 Task: Create Card Business License Review in Board Brand Development Strategies to Workspace Executive Assistance. Create Card Vacation Rental Review in Board Voice of Employee Surveys and Analysis to Workspace Executive Assistance. Create Card Business License Review in Board Diversity and Inclusion Employee Training and Education Resources to Workspace Executive Assistance
Action: Mouse moved to (748, 408)
Screenshot: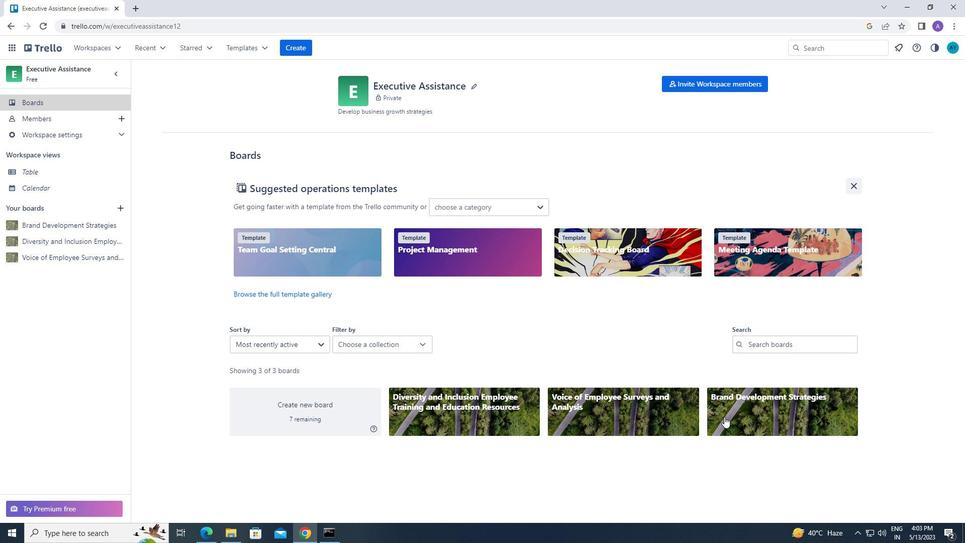 
Action: Mouse pressed left at (748, 408)
Screenshot: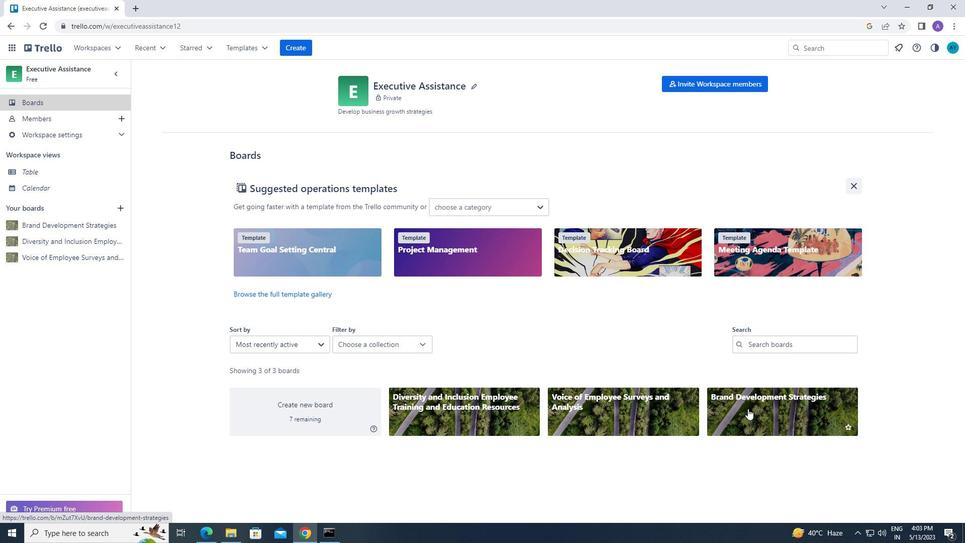 
Action: Mouse moved to (332, 129)
Screenshot: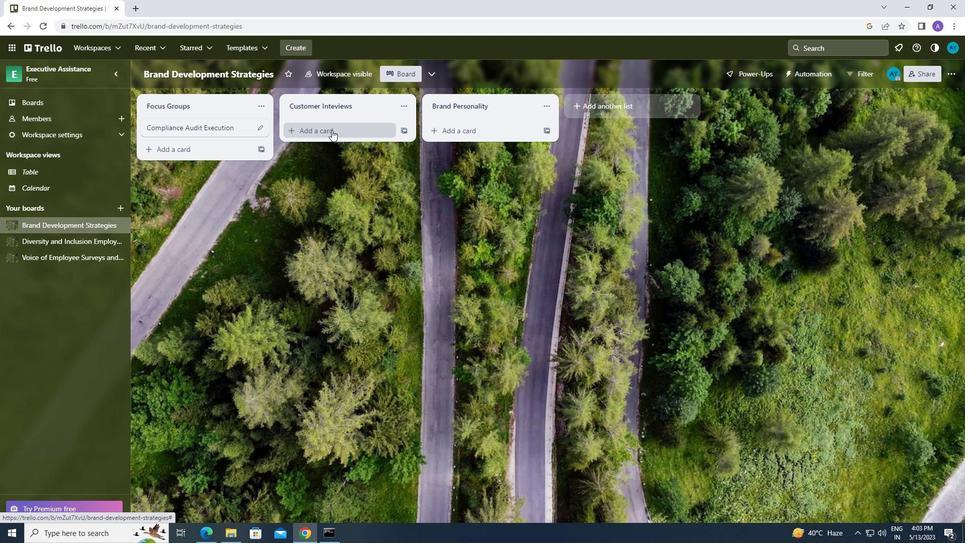 
Action: Mouse pressed left at (332, 129)
Screenshot: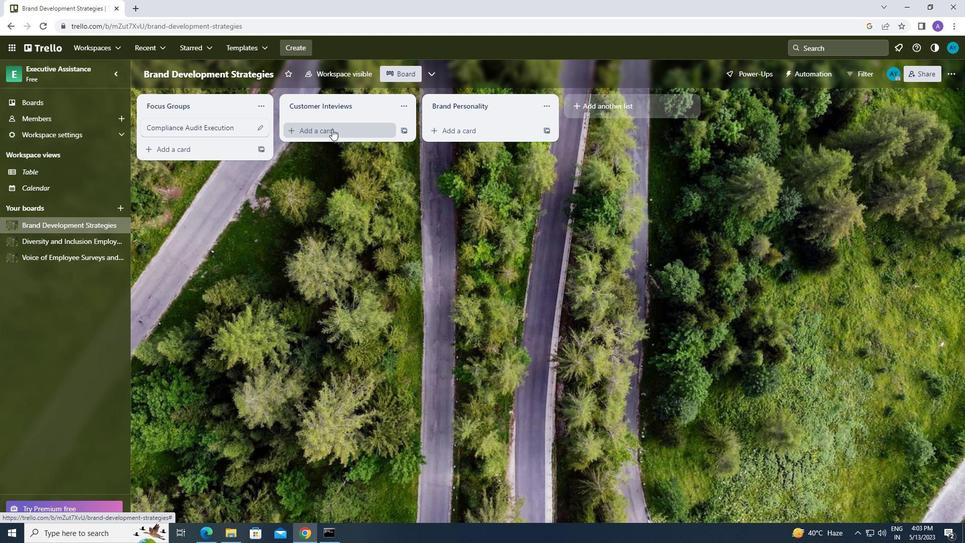 
Action: Key pressed b<Key.caps_lock>usiness<Key.space><Key.caps_lock>l<Key.caps_lock>icense<Key.space>
Screenshot: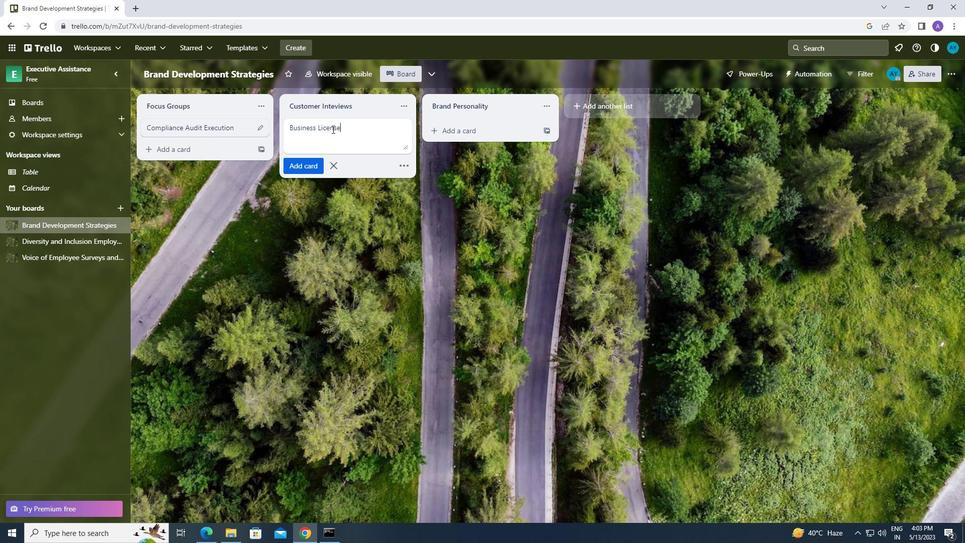 
Action: Mouse moved to (359, 192)
Screenshot: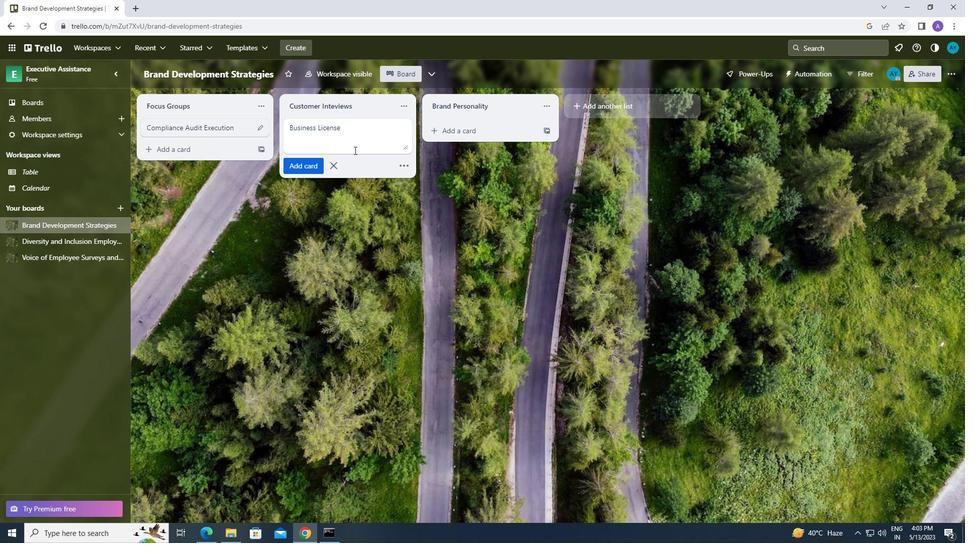 
Action: Key pressed <Key.caps_lock>r<Key.caps_lock>eview
Screenshot: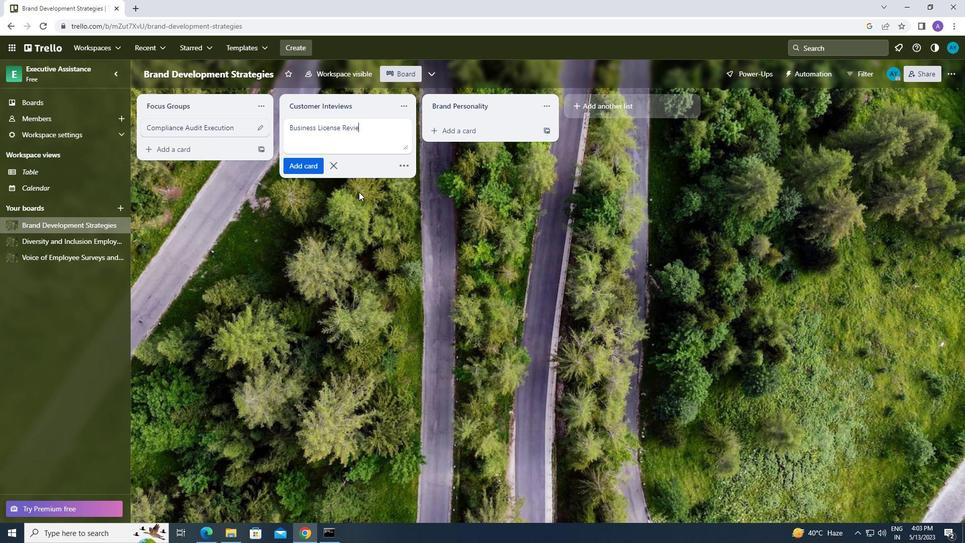 
Action: Mouse moved to (352, 224)
Screenshot: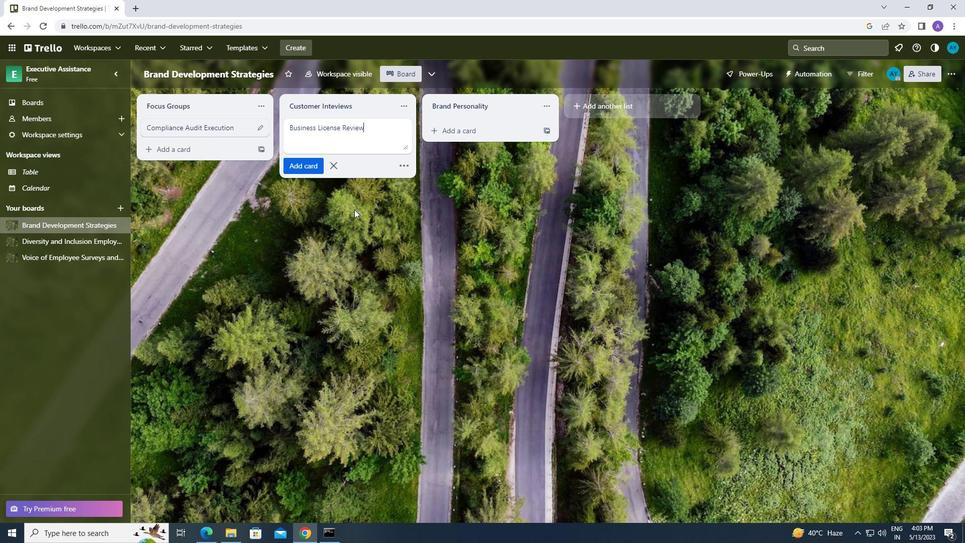 
Action: Mouse pressed left at (352, 224)
Screenshot: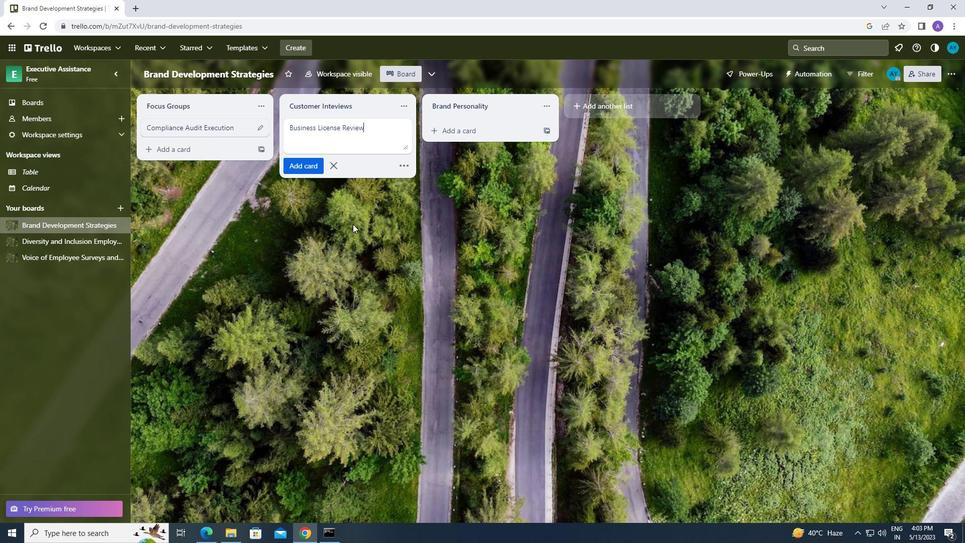 
Action: Mouse moved to (109, 50)
Screenshot: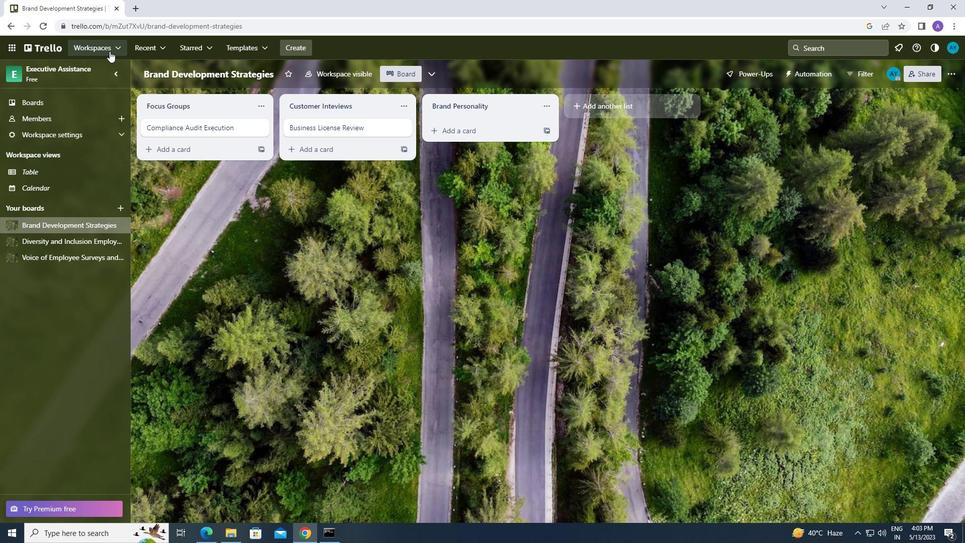 
Action: Mouse pressed left at (109, 50)
Screenshot: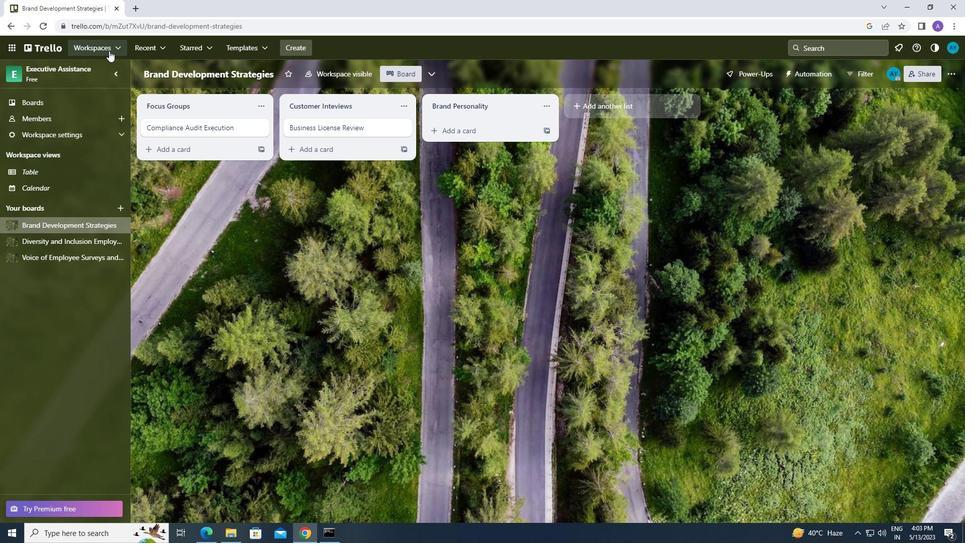 
Action: Mouse moved to (117, 265)
Screenshot: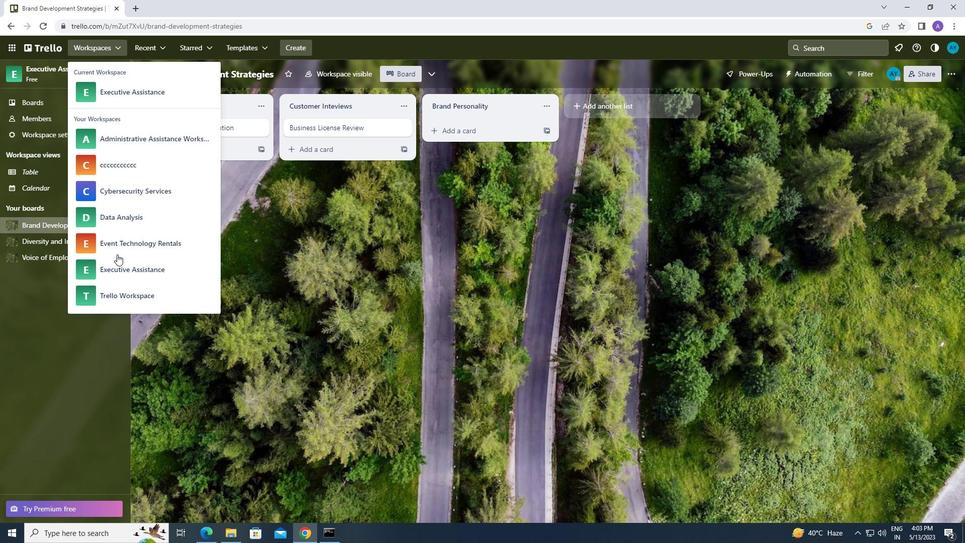 
Action: Mouse pressed left at (117, 265)
Screenshot: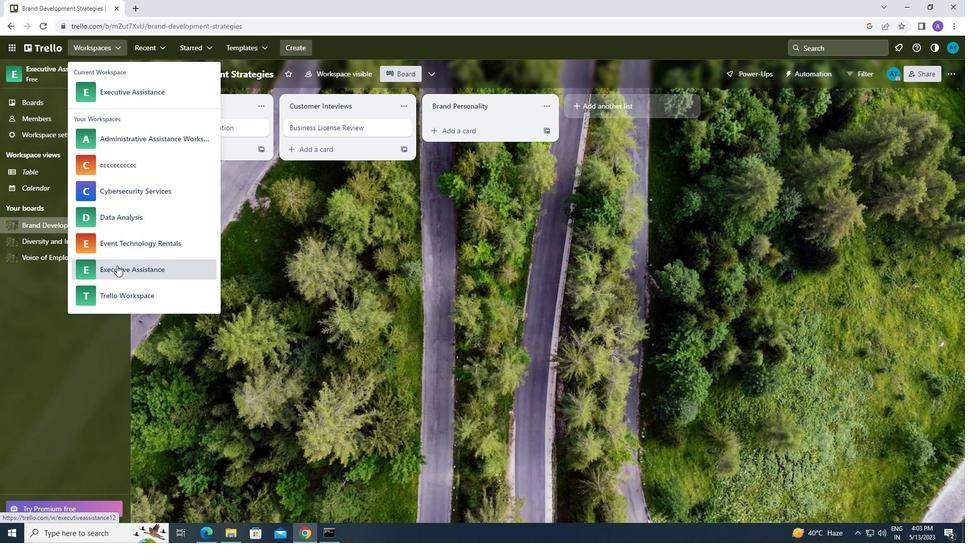 
Action: Mouse moved to (769, 418)
Screenshot: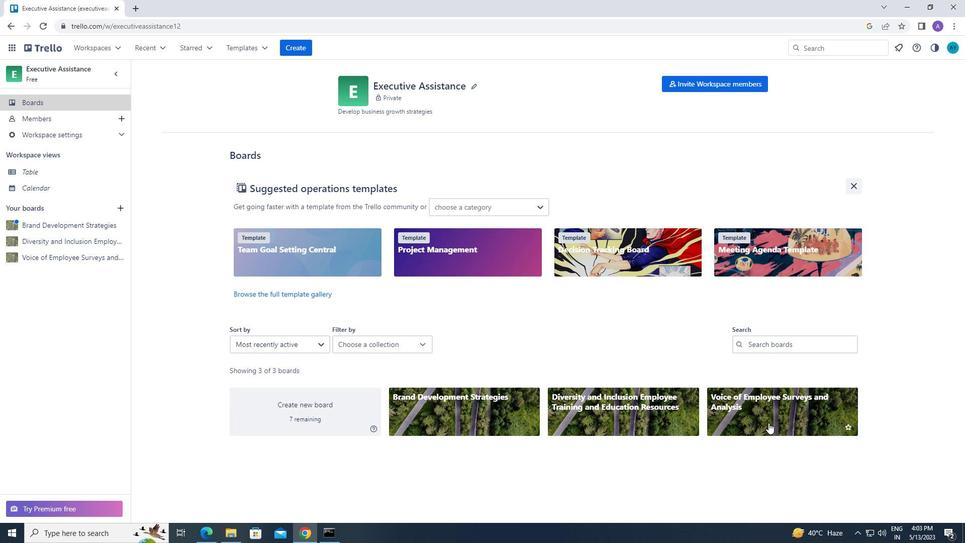 
Action: Mouse pressed left at (769, 418)
Screenshot: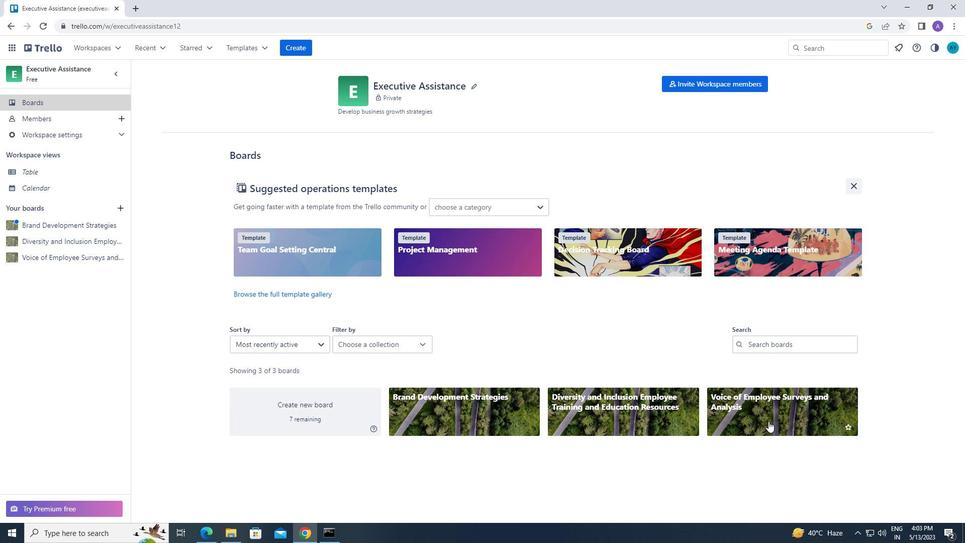 
Action: Mouse moved to (339, 126)
Screenshot: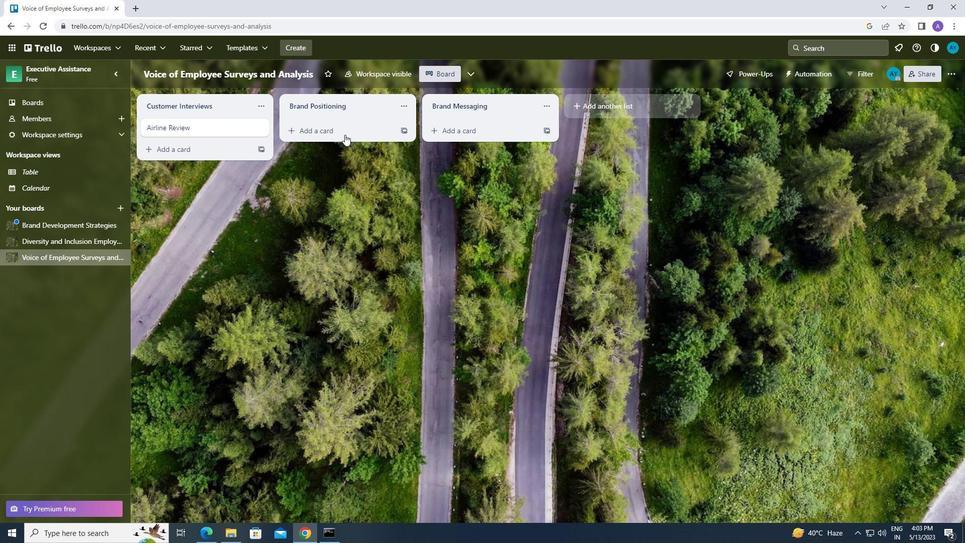 
Action: Mouse pressed left at (339, 126)
Screenshot: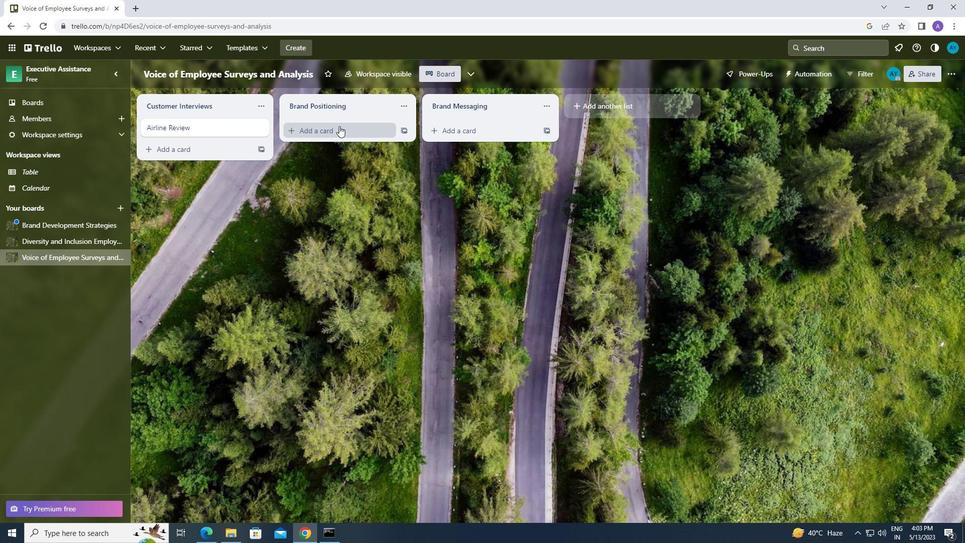 
Action: Mouse moved to (331, 131)
Screenshot: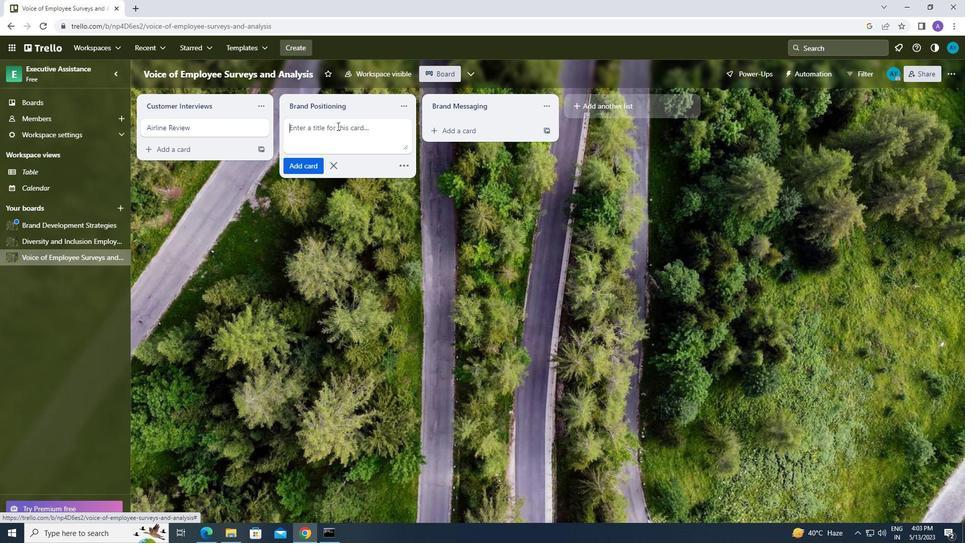 
Action: Mouse pressed left at (331, 131)
Screenshot: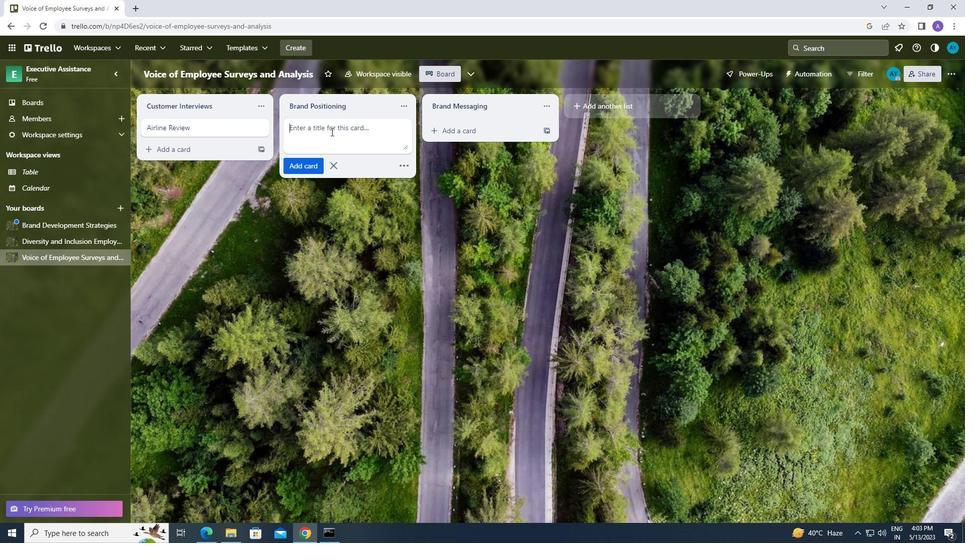 
Action: Key pressed v<Key.backspace><Key.caps_lock>v<Key.caps_lock>acation<Key.space><Key.caps_lock>r<Key.caps_lock>ental<Key.space><Key.caps_lock>r<Key.caps_lock>eview
Screenshot: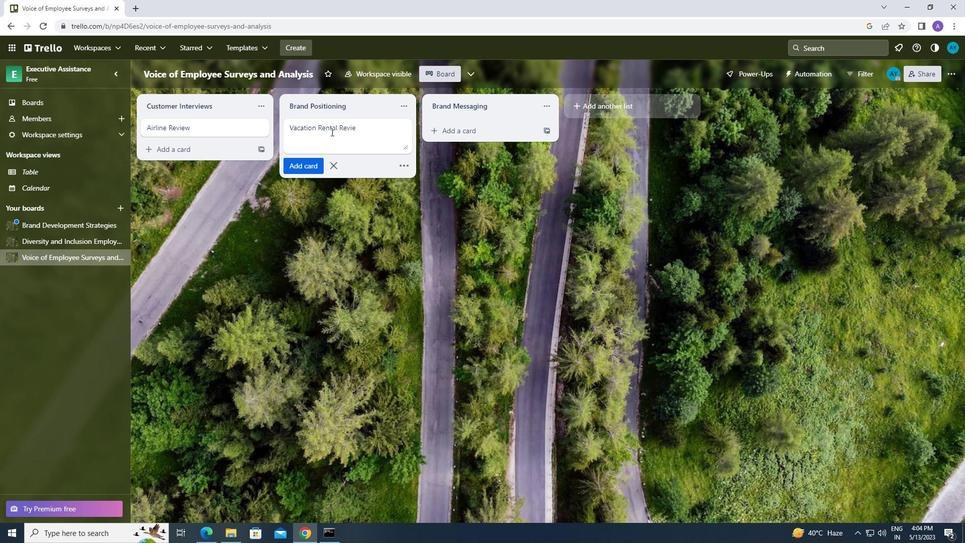 
Action: Mouse moved to (333, 216)
Screenshot: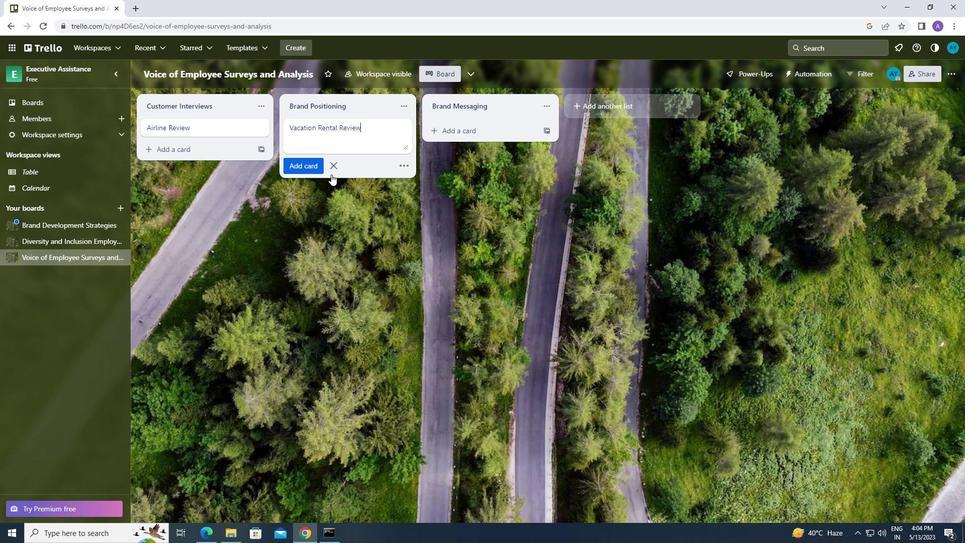 
Action: Mouse pressed left at (333, 216)
Screenshot: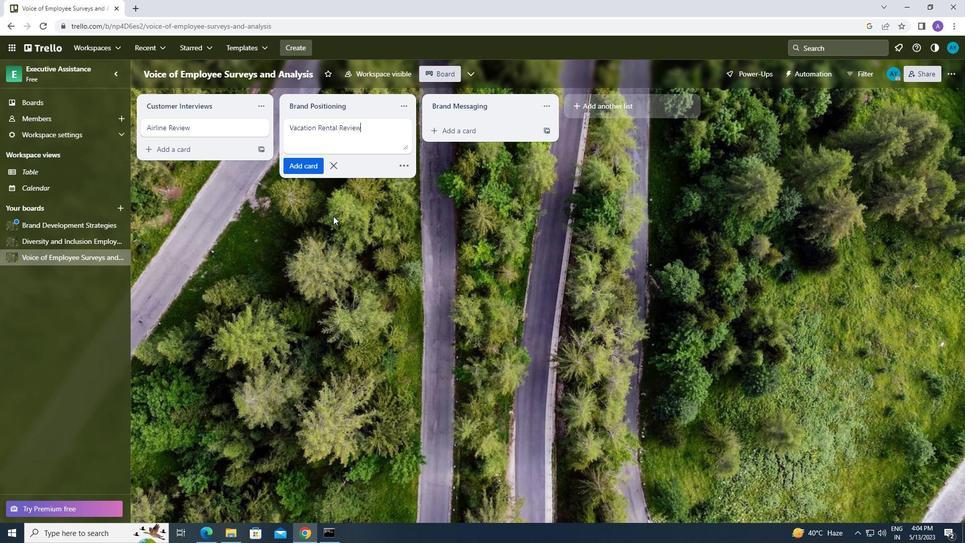 
Action: Mouse moved to (99, 47)
Screenshot: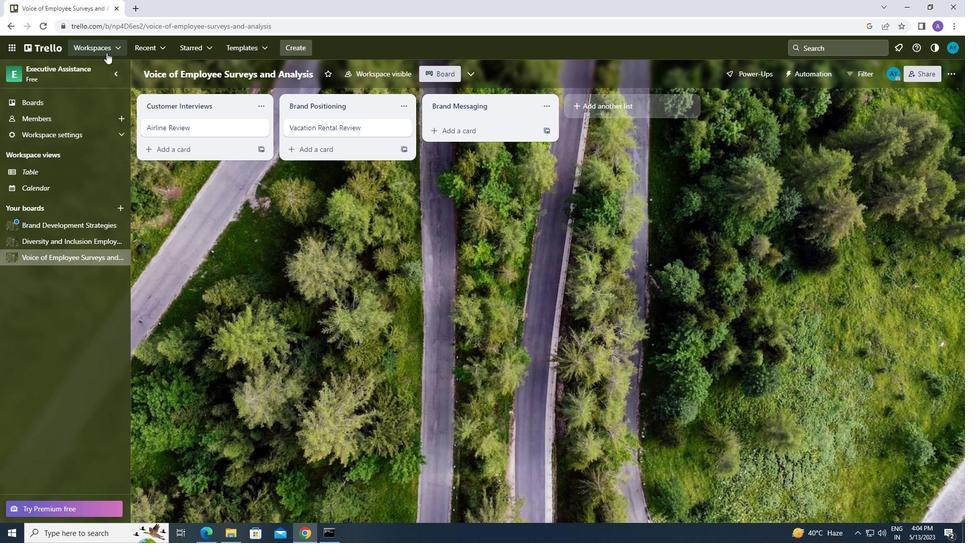 
Action: Mouse pressed left at (99, 47)
Screenshot: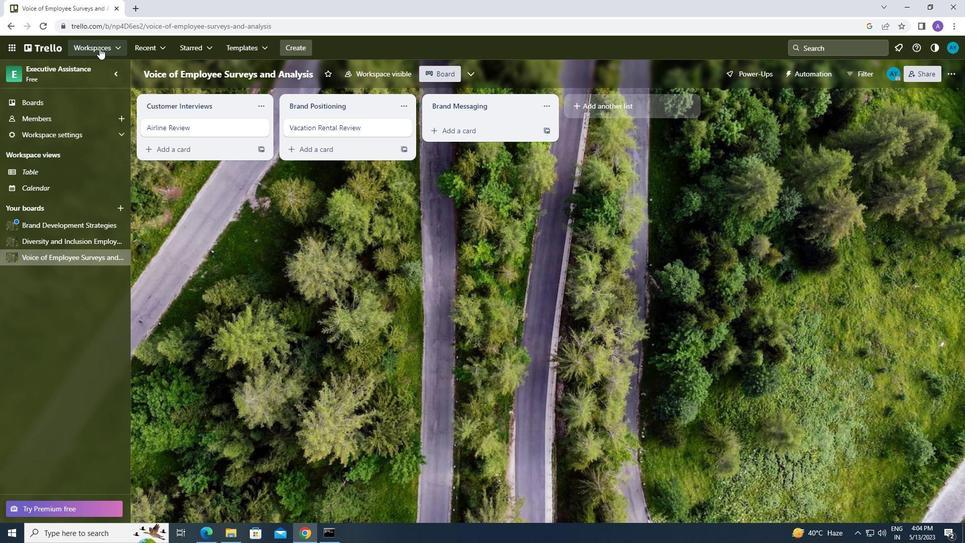 
Action: Mouse moved to (123, 270)
Screenshot: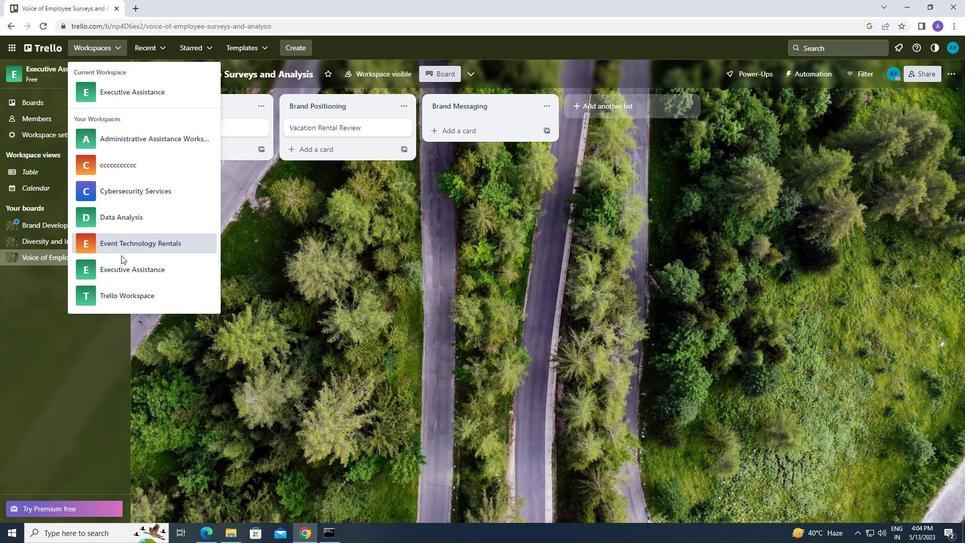 
Action: Mouse pressed left at (123, 270)
Screenshot: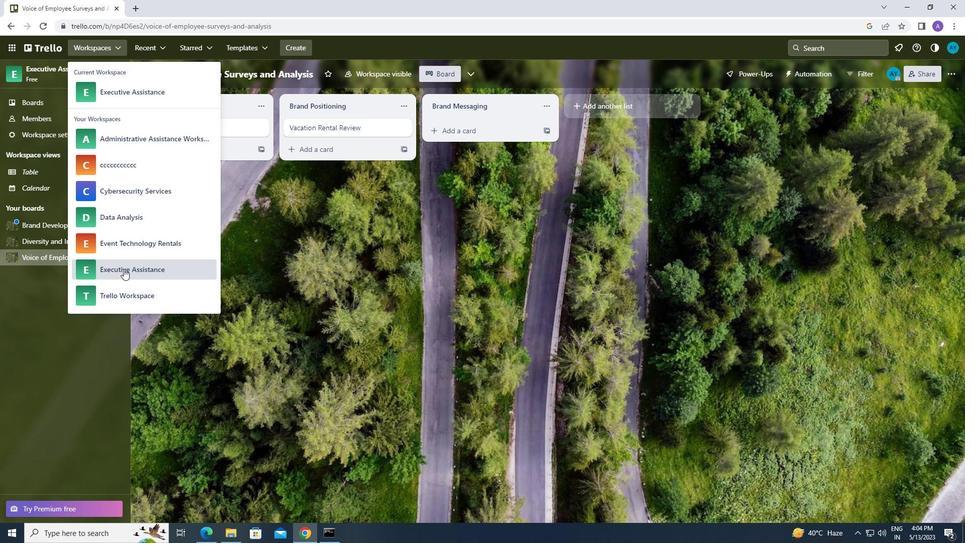 
Action: Mouse moved to (793, 416)
Screenshot: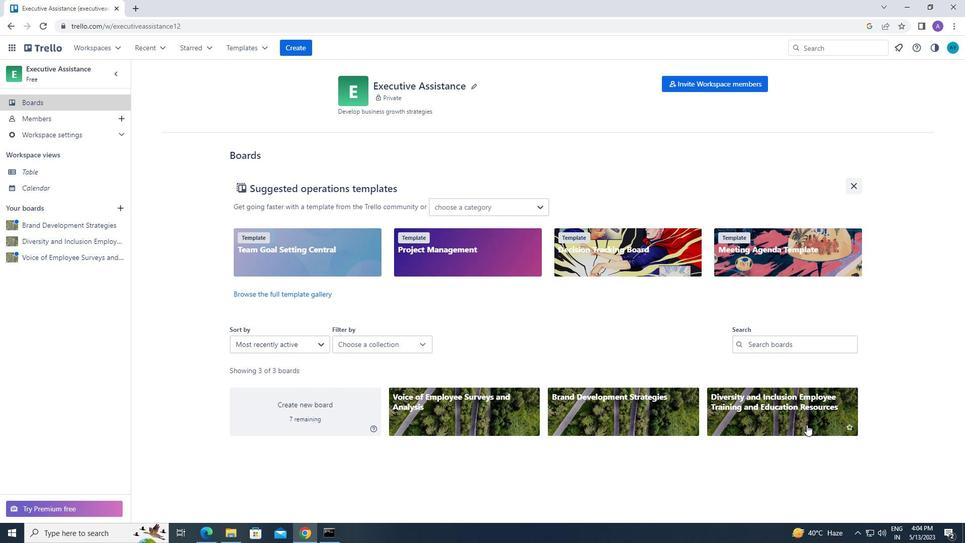 
Action: Mouse pressed left at (793, 416)
Screenshot: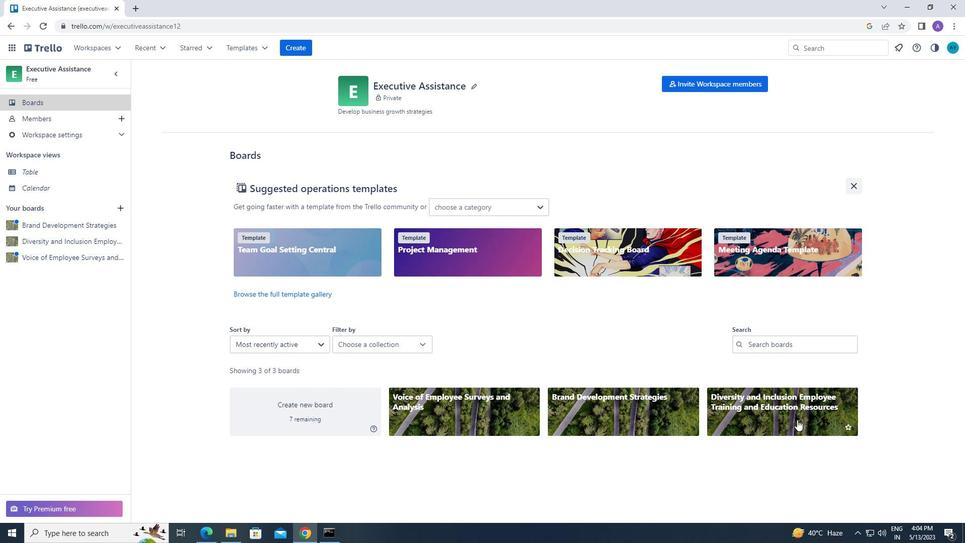 
Action: Mouse moved to (311, 131)
Screenshot: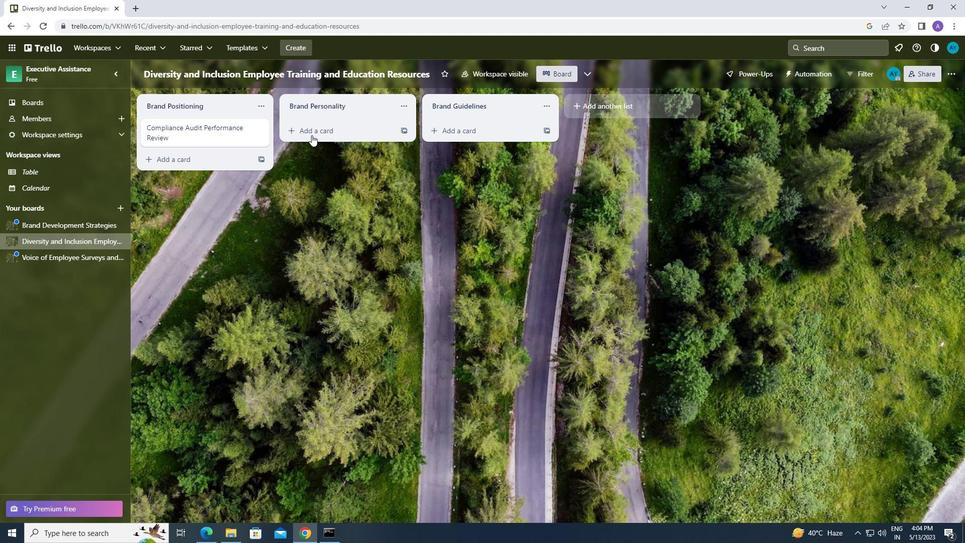 
Action: Mouse pressed left at (311, 131)
Screenshot: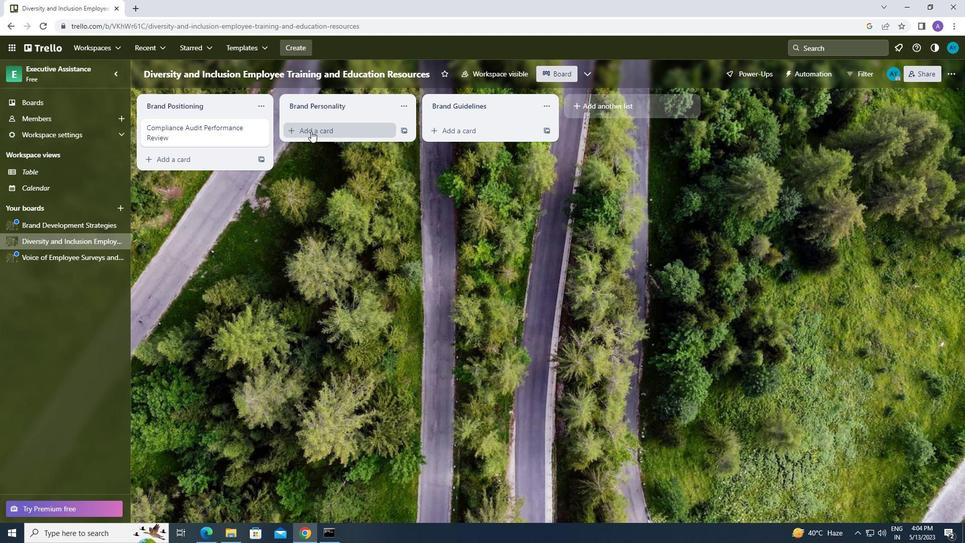 
Action: Key pressed <Key.caps_lock>b<Key.caps_lock>usines
Screenshot: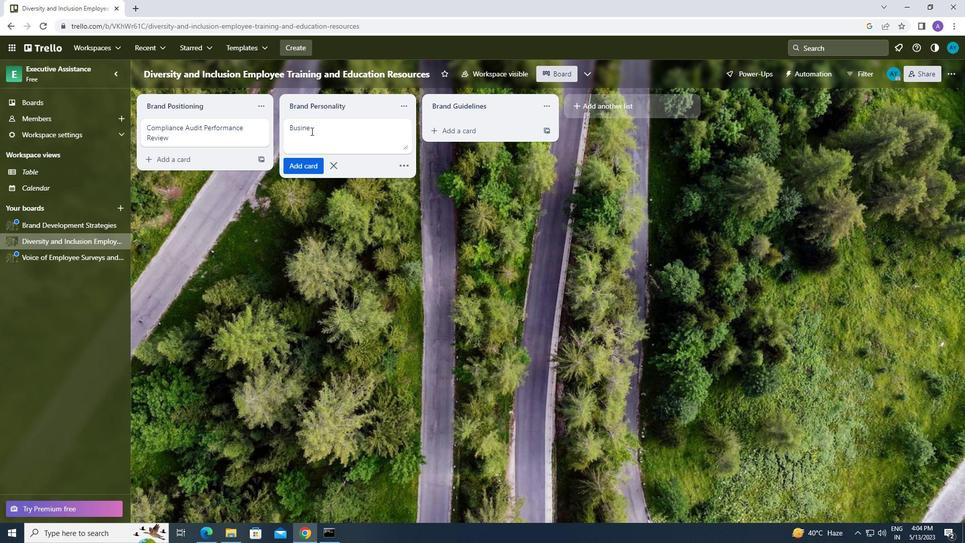 
Action: Mouse moved to (286, 219)
Screenshot: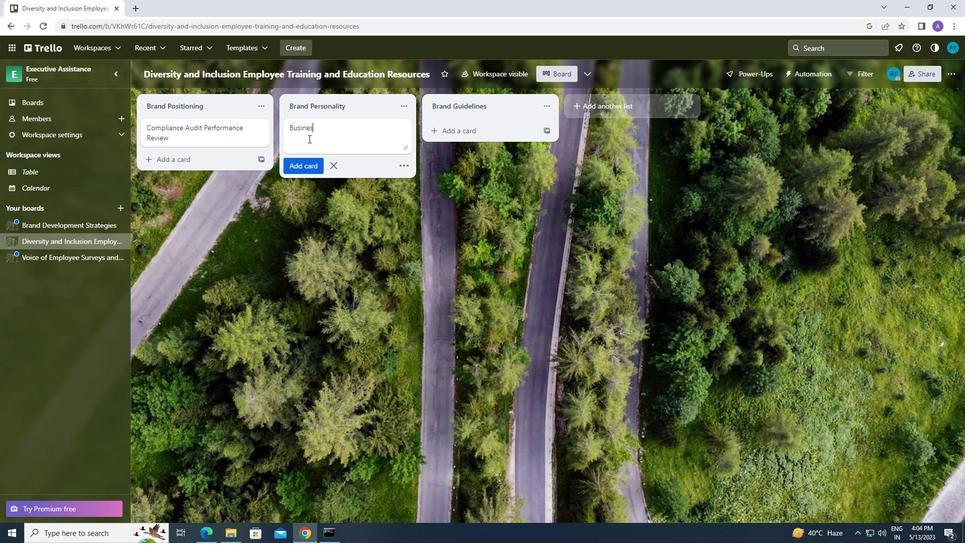 
Action: Key pressed s<Key.space><Key.caps_lock>l<Key.caps_lock>icense<Key.space><Key.caps_lock>r<Key.caps_lock>eview
Screenshot: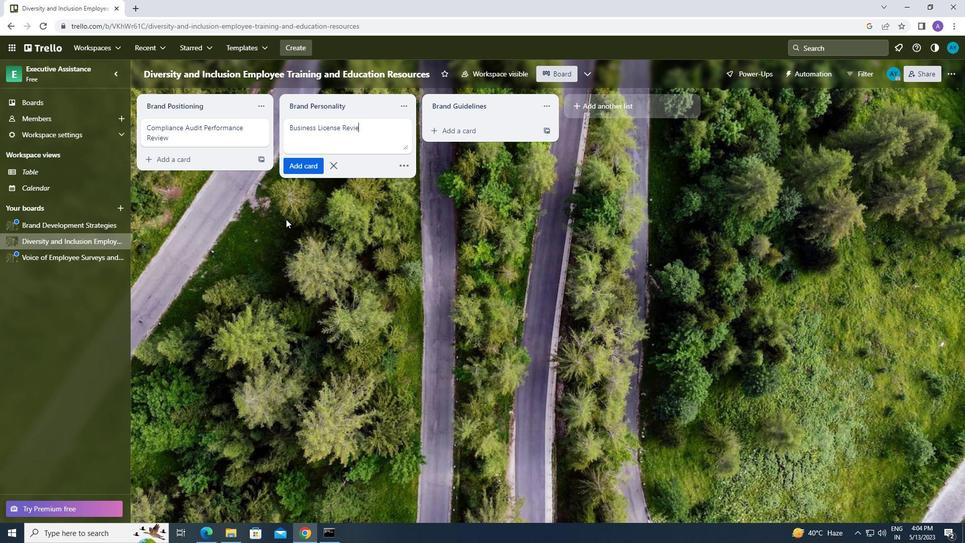 
Action: Mouse moved to (296, 313)
Screenshot: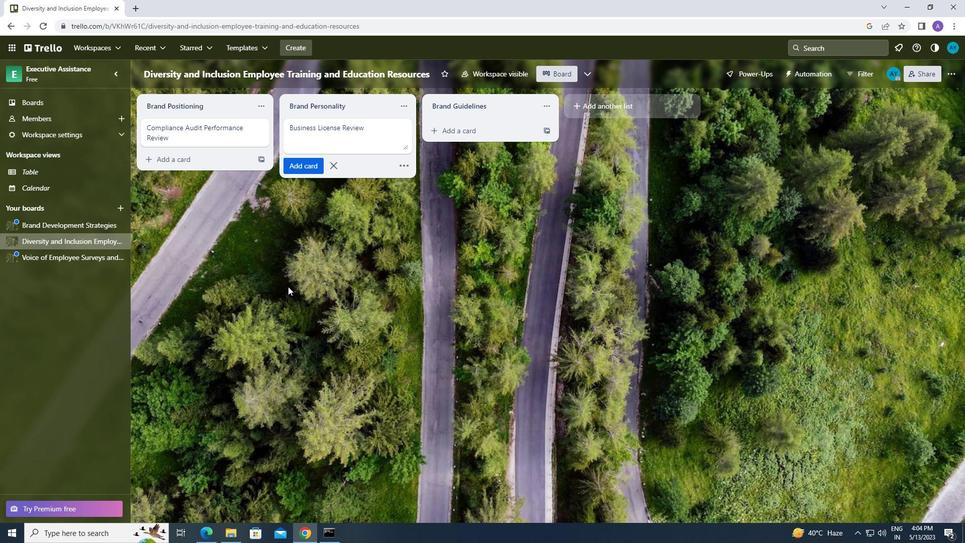 
Action: Mouse pressed left at (296, 313)
Screenshot: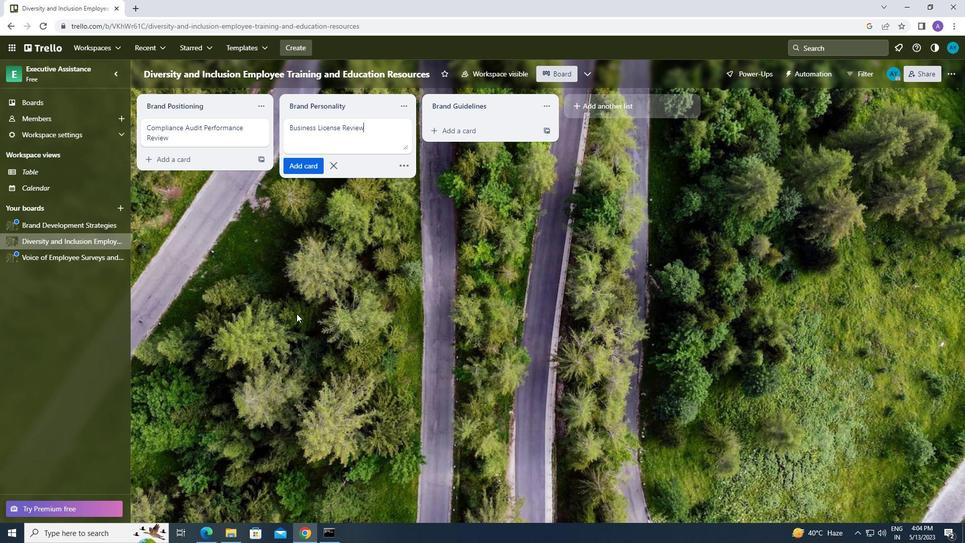 
